 Task: Create a task  Develop a new online job application system for a company , assign it to team member softage.1@softage.net in the project AgileBridge and update the status of the task to  On Track  , set the priority of the task to High
Action: Mouse moved to (78, 63)
Screenshot: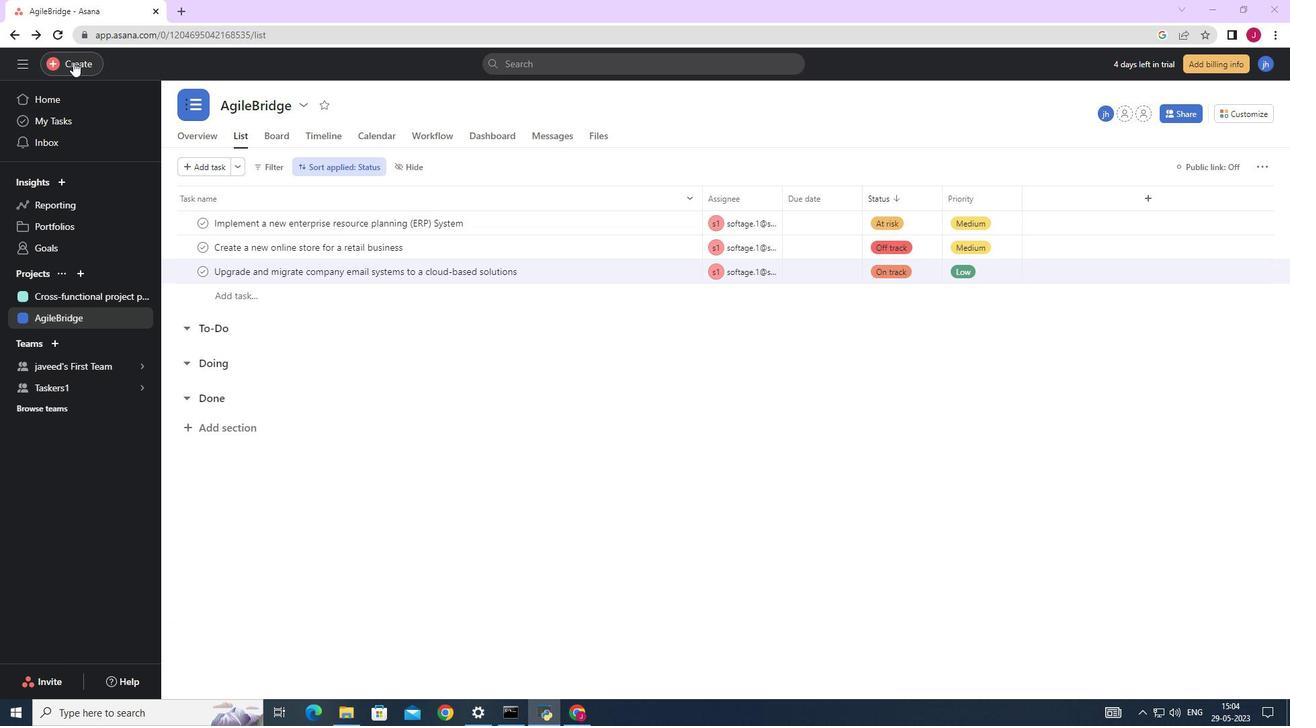 
Action: Mouse pressed left at (78, 63)
Screenshot: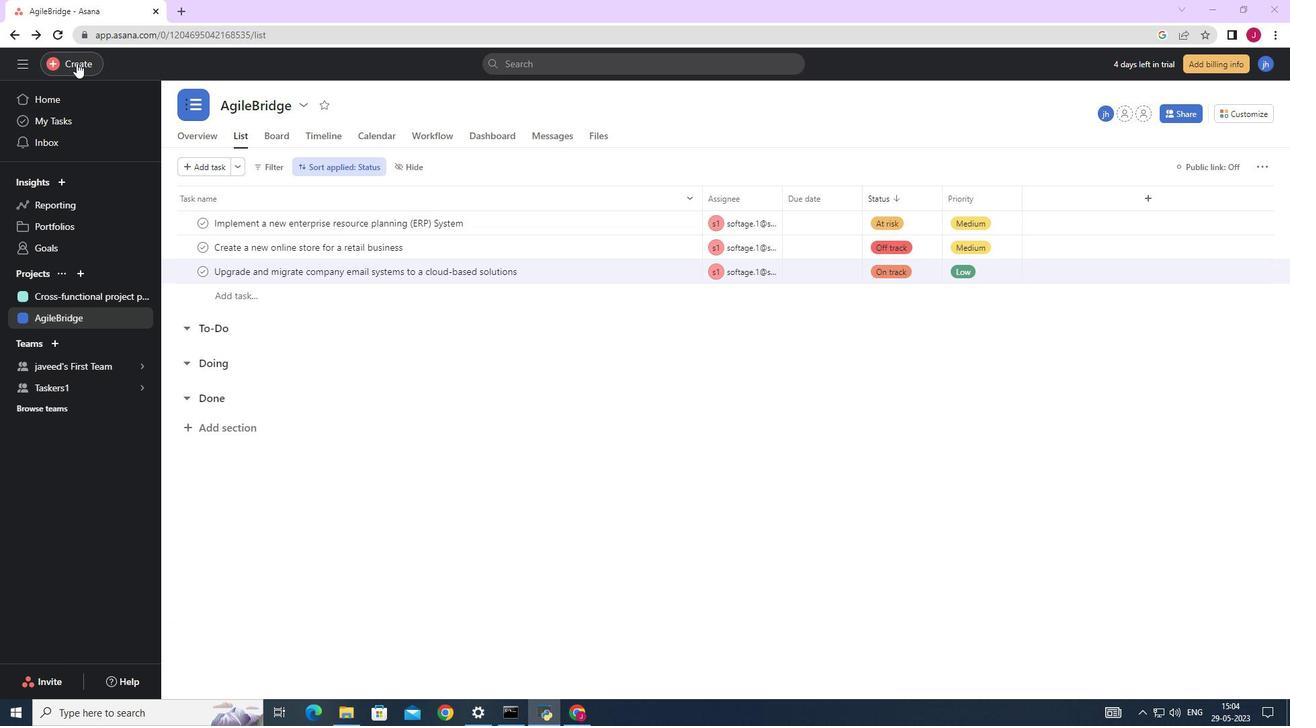 
Action: Mouse moved to (149, 67)
Screenshot: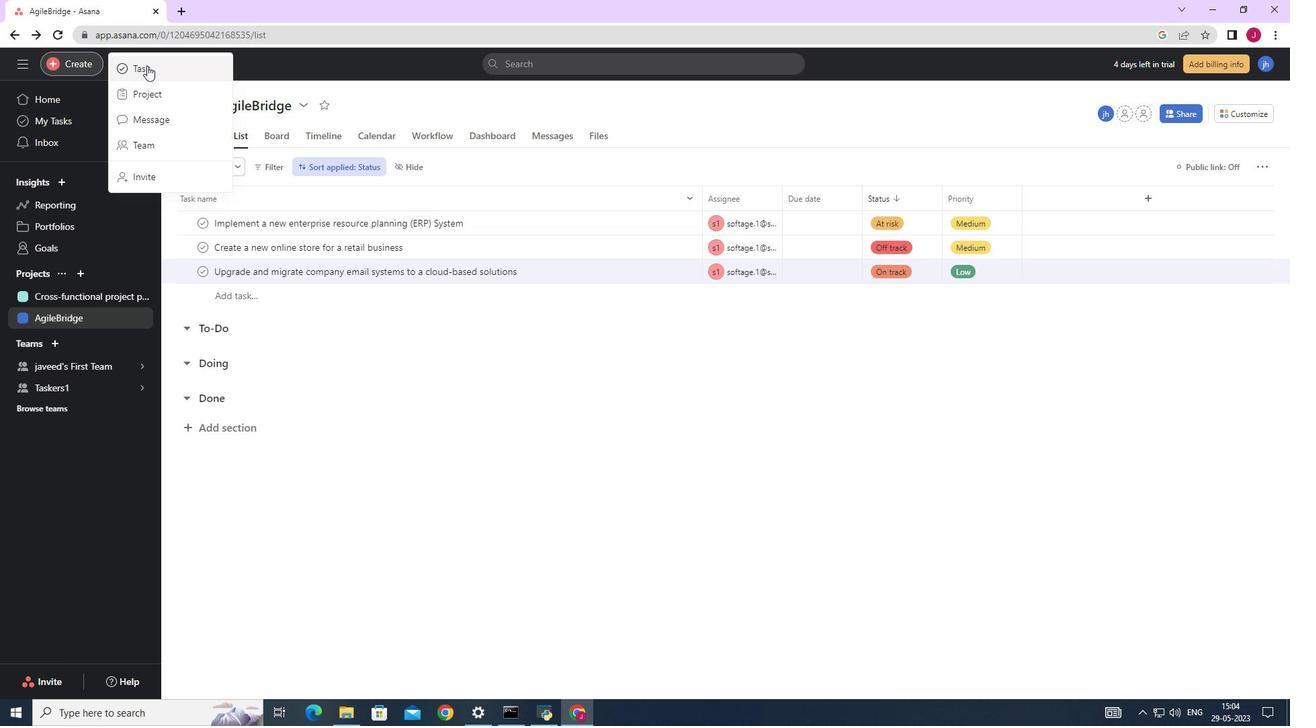 
Action: Mouse pressed left at (149, 67)
Screenshot: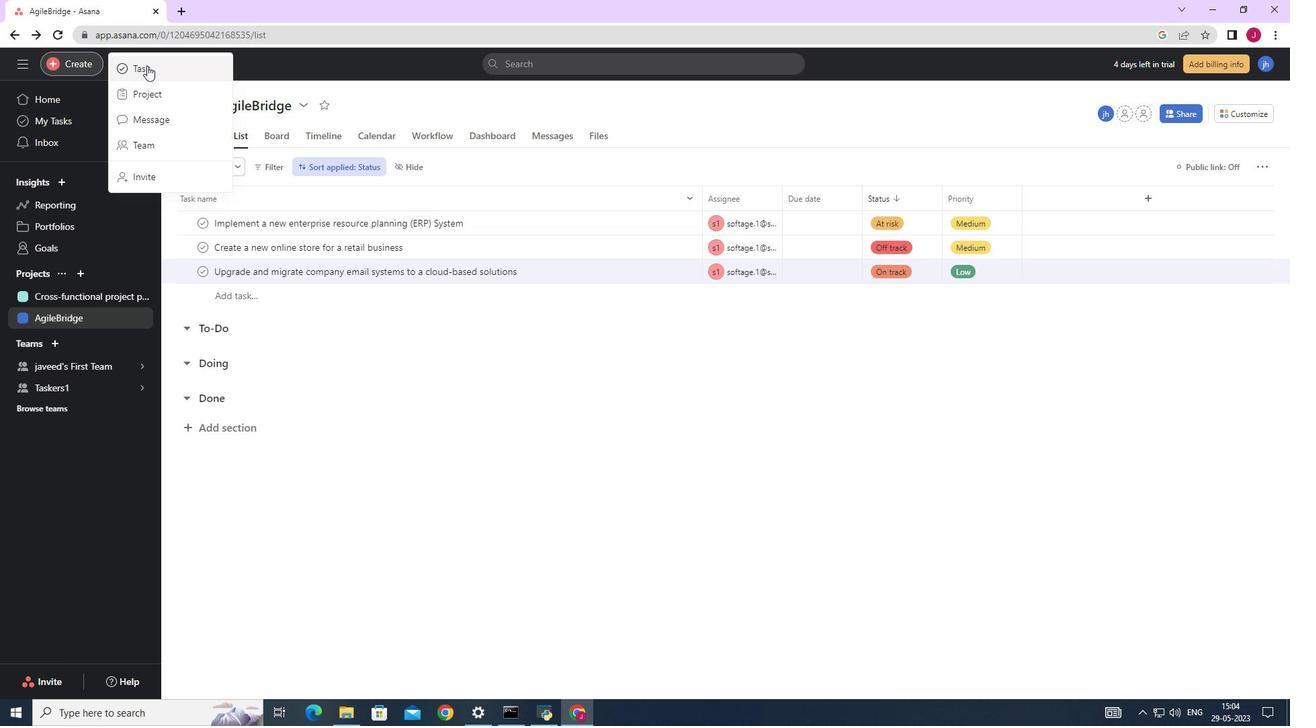 
Action: Mouse moved to (1052, 445)
Screenshot: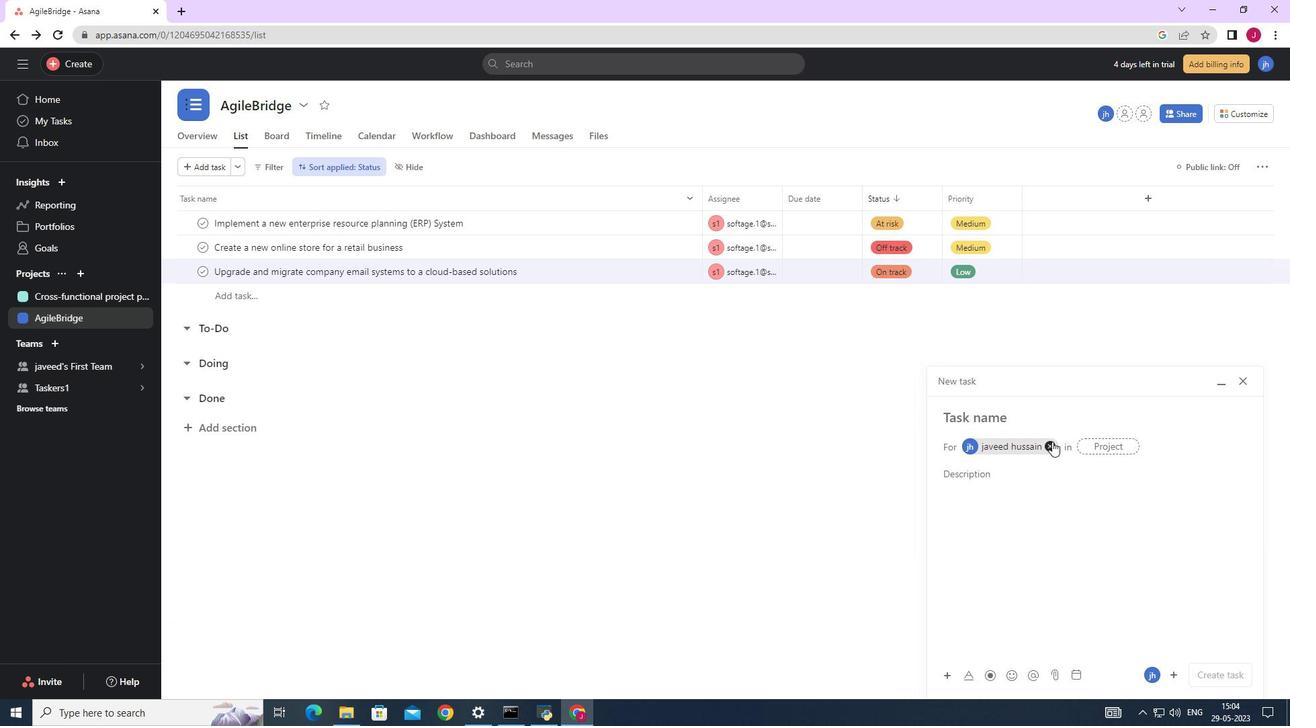 
Action: Mouse pressed left at (1052, 445)
Screenshot: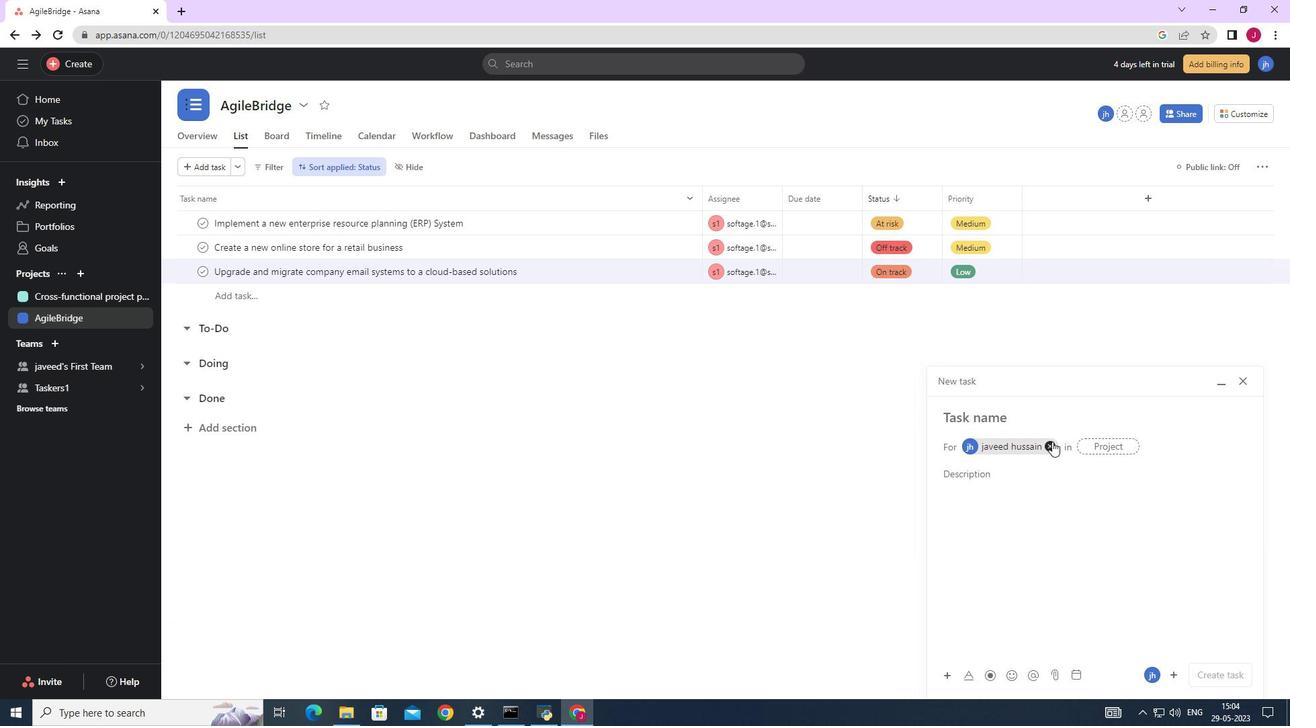 
Action: Mouse moved to (984, 421)
Screenshot: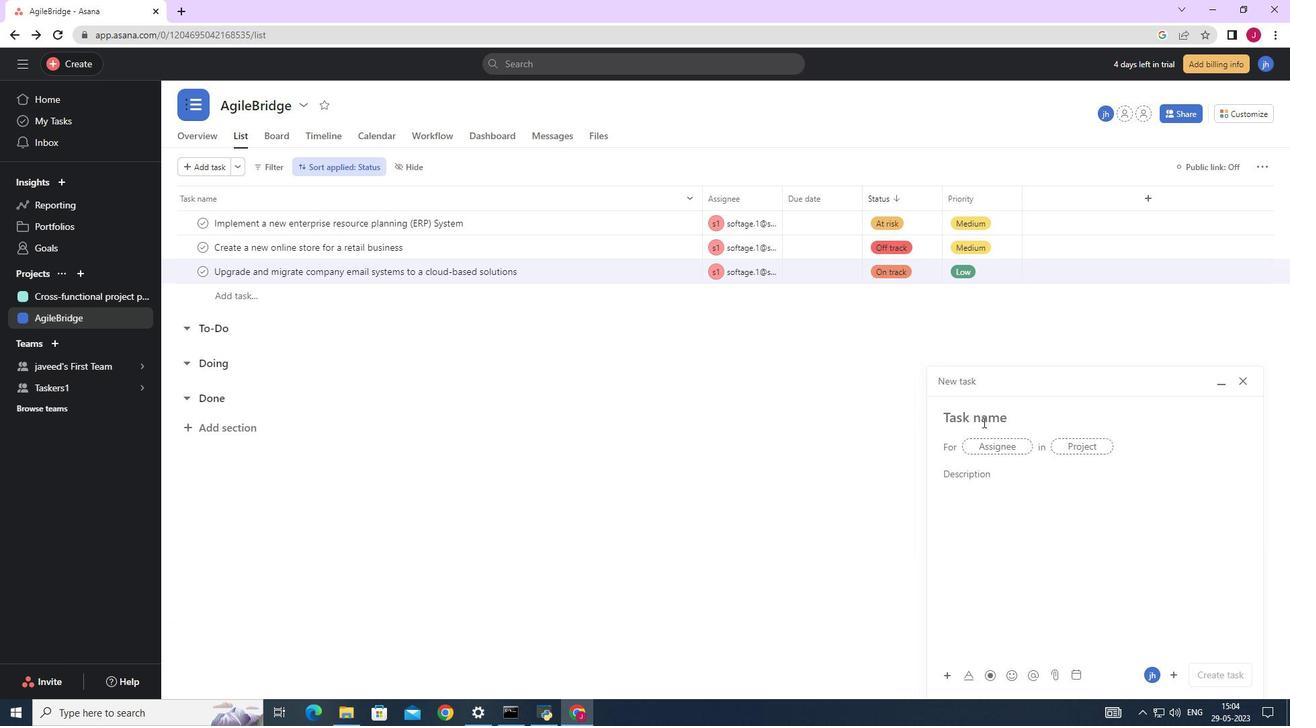 
Action: Key pressed <Key.caps_lock>D<Key.caps_lock>evelop<Key.space>a<Key.space>new<Key.space>online<Key.space>job<Key.space>all<Key.backspace><Key.backspace>pplix<Key.backspace>cation<Key.space>system<Key.space>for<Key.space>a<Key.space>company
Screenshot: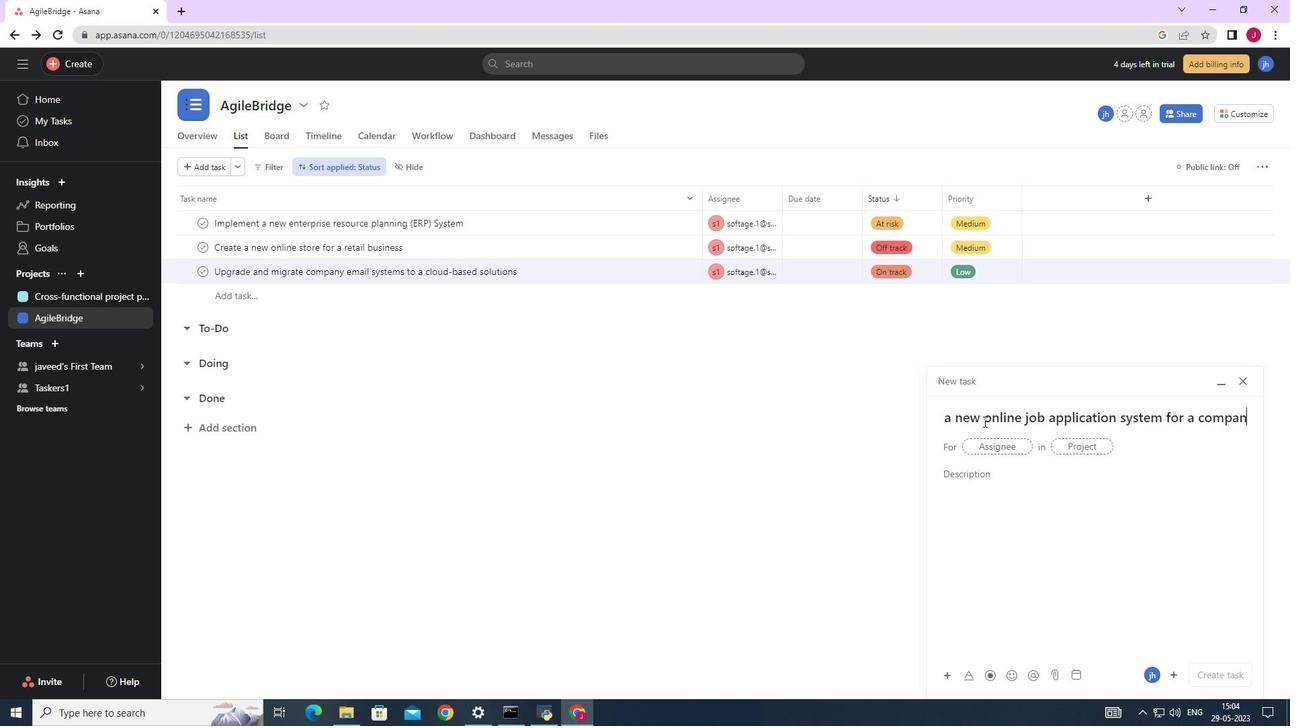 
Action: Mouse moved to (993, 452)
Screenshot: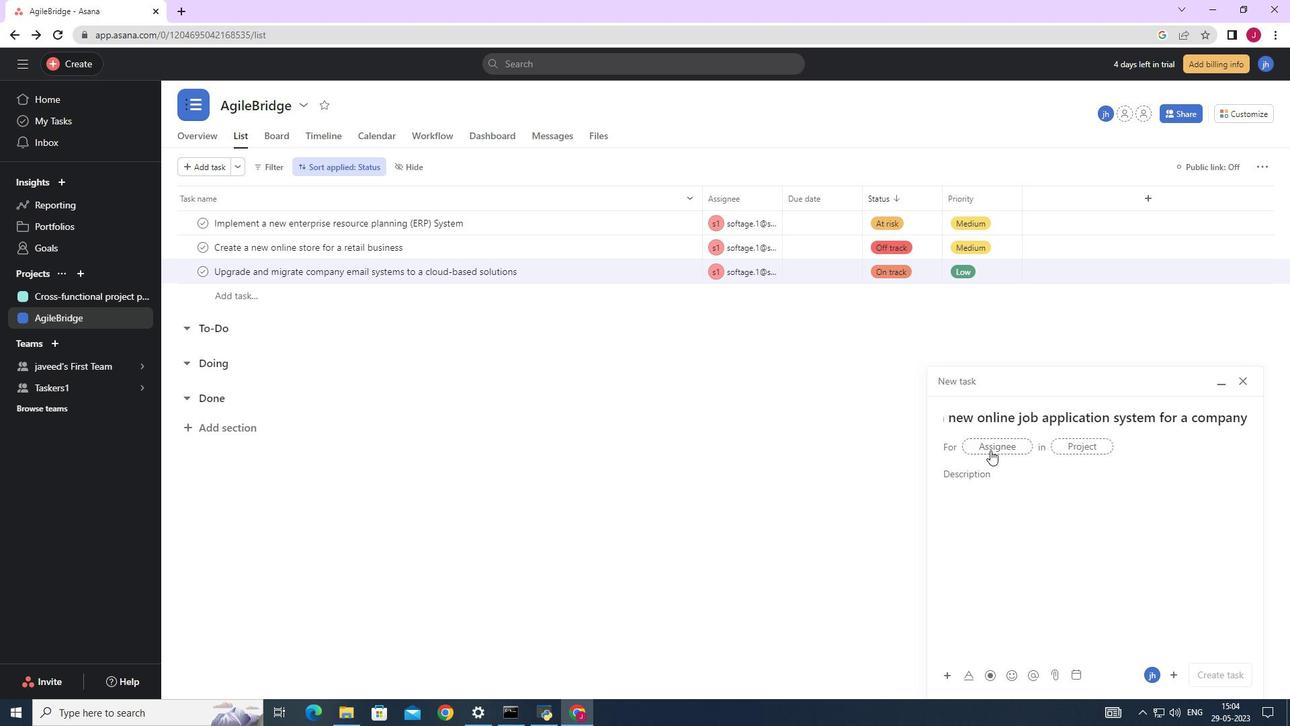 
Action: Mouse pressed left at (993, 452)
Screenshot: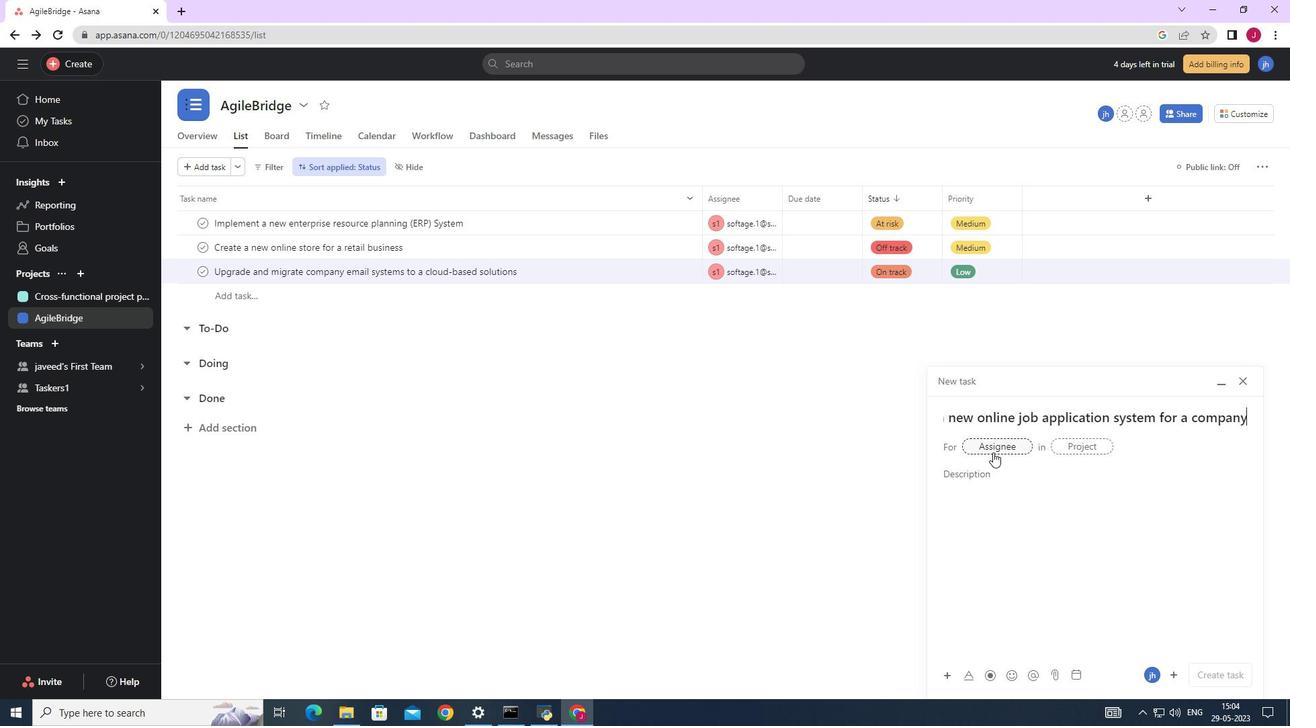 
Action: Mouse moved to (1003, 452)
Screenshot: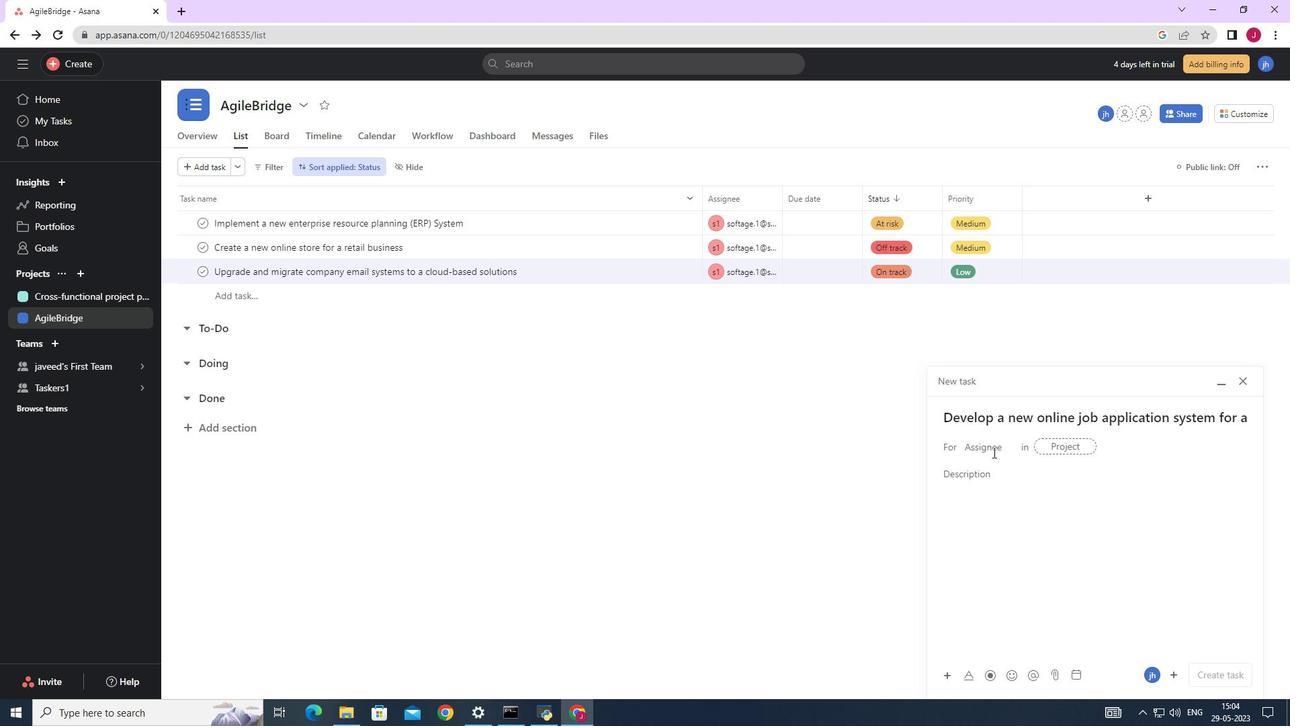 
Action: Key pressed softage.
Screenshot: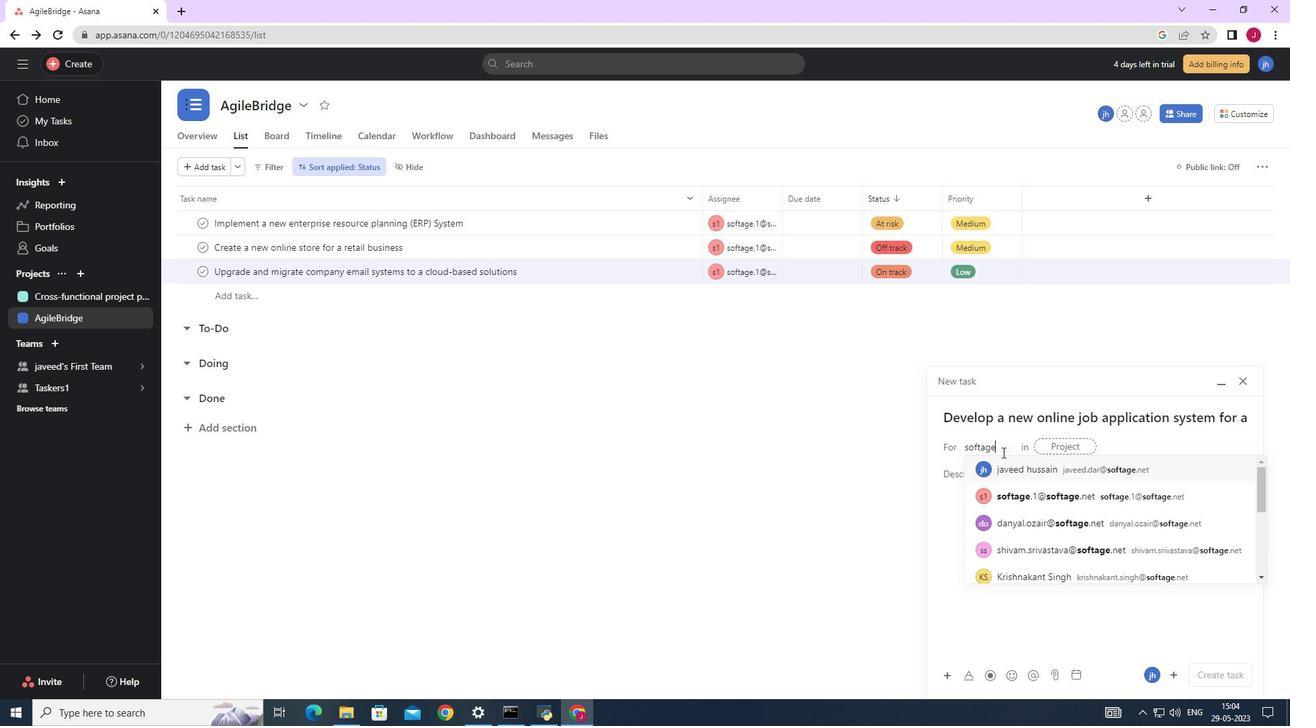 
Action: Mouse moved to (1030, 494)
Screenshot: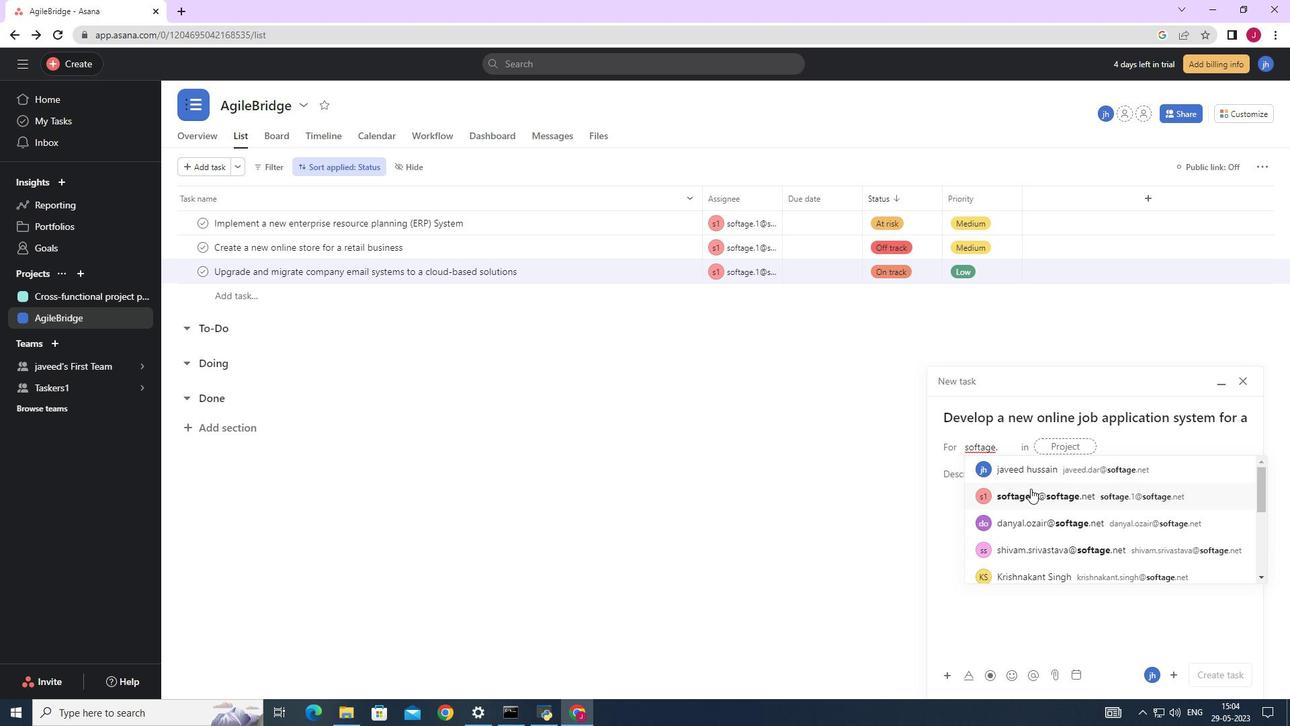 
Action: Mouse pressed left at (1030, 494)
Screenshot: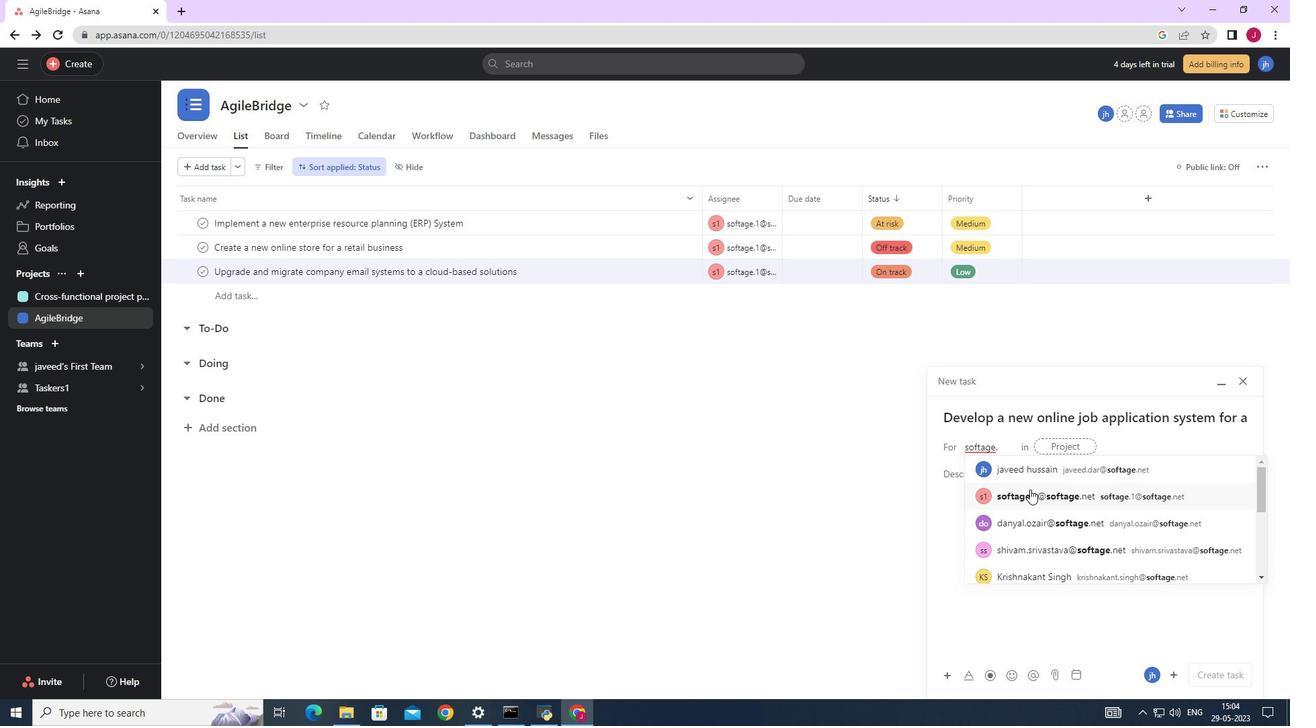 
Action: Mouse moved to (845, 469)
Screenshot: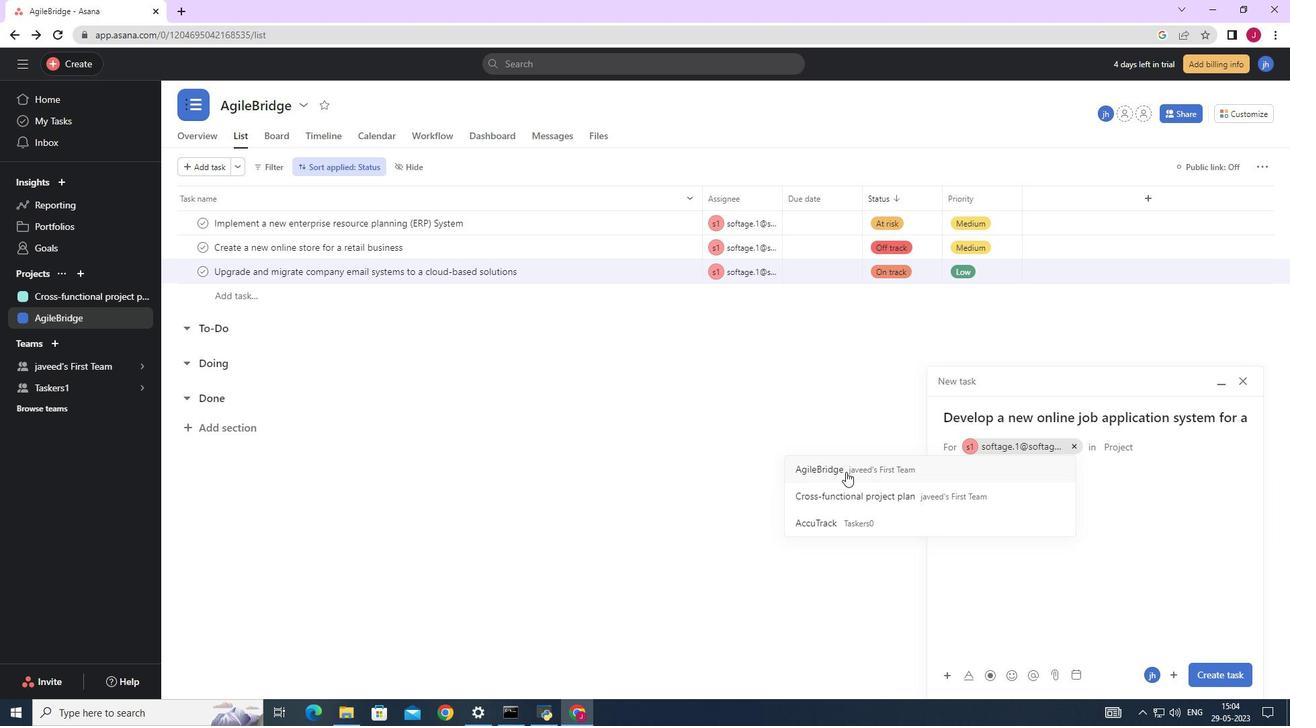 
Action: Mouse pressed left at (845, 469)
Screenshot: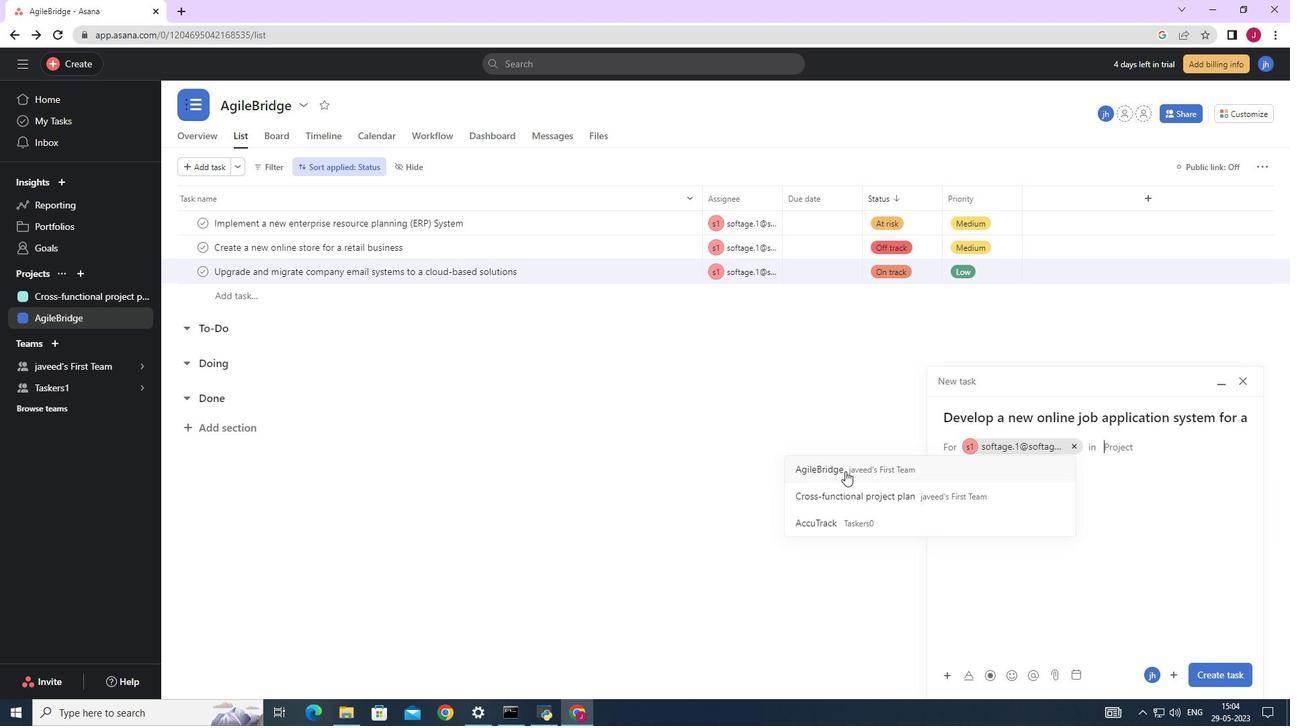 
Action: Mouse moved to (1003, 476)
Screenshot: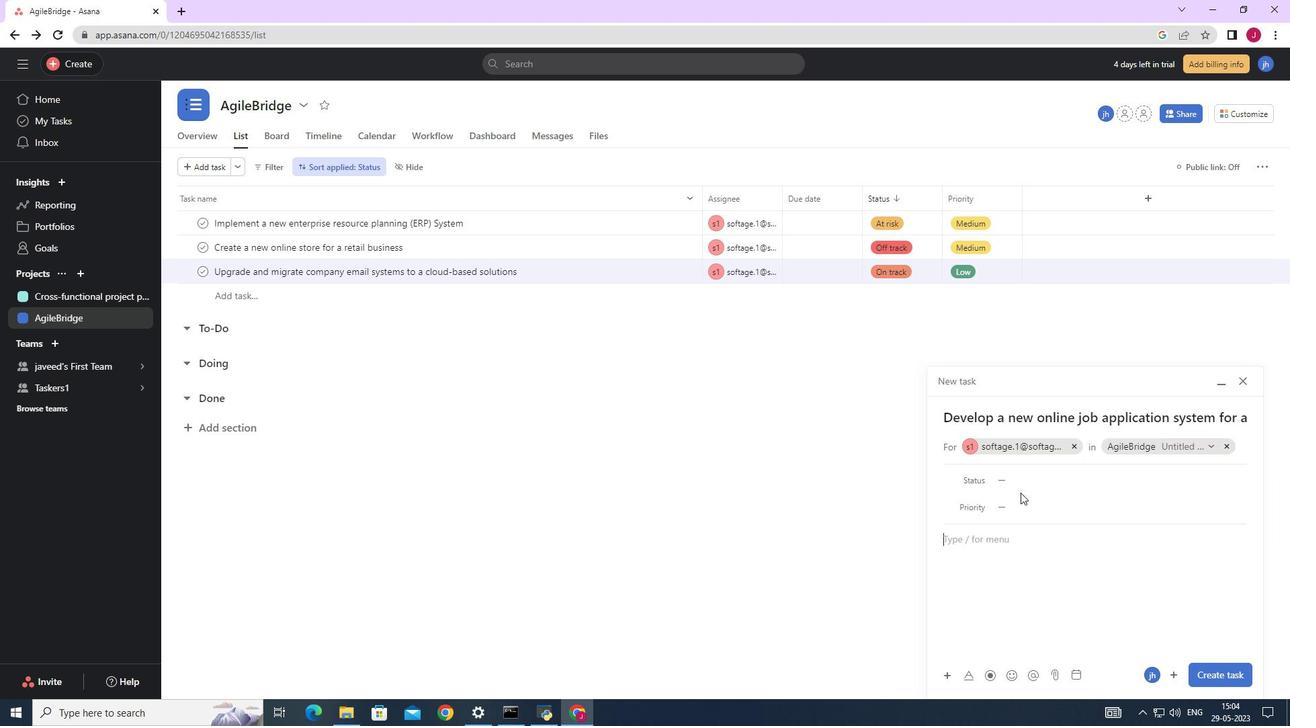 
Action: Mouse pressed left at (1003, 476)
Screenshot: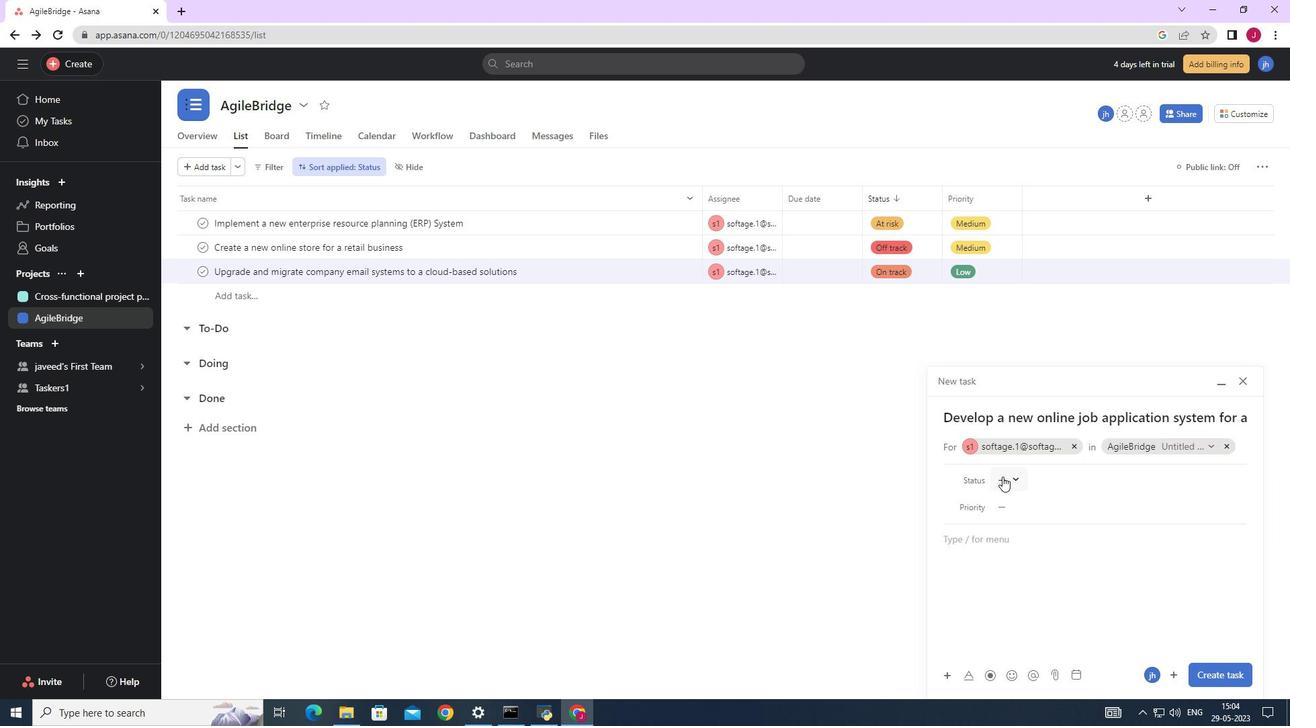 
Action: Mouse moved to (1044, 525)
Screenshot: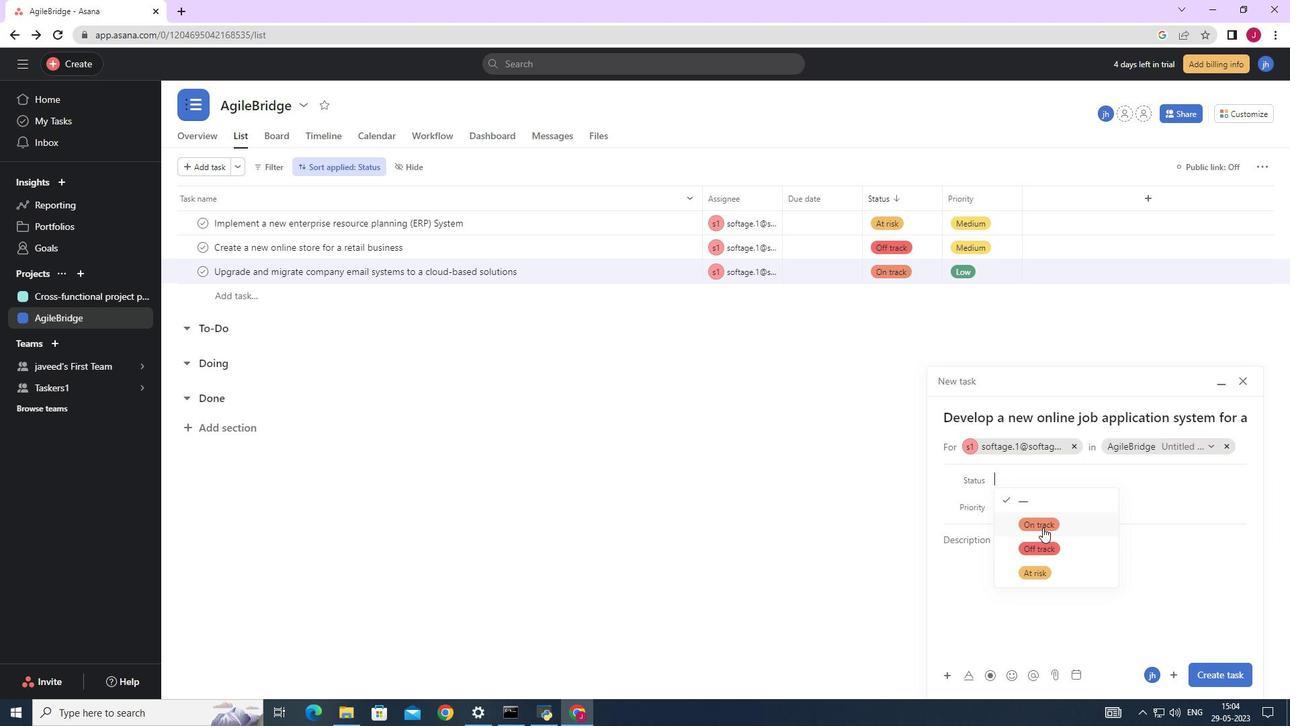 
Action: Mouse pressed left at (1044, 525)
Screenshot: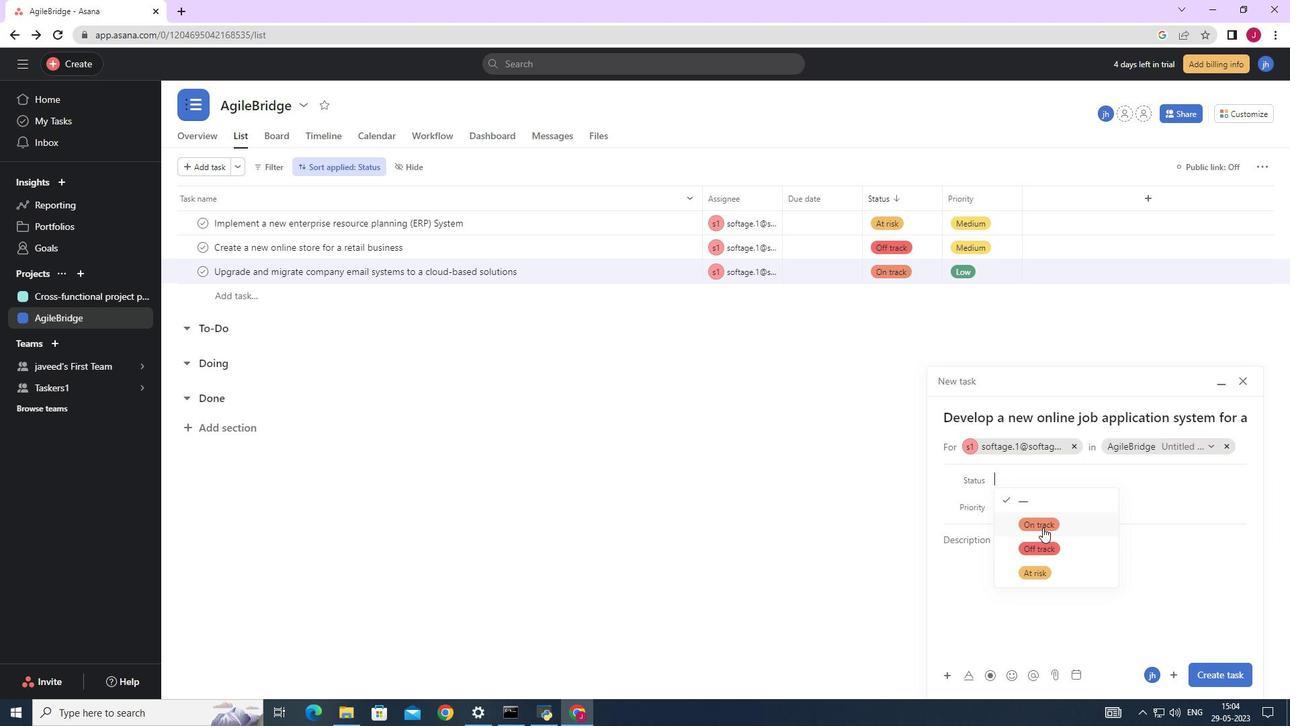 
Action: Mouse moved to (1018, 503)
Screenshot: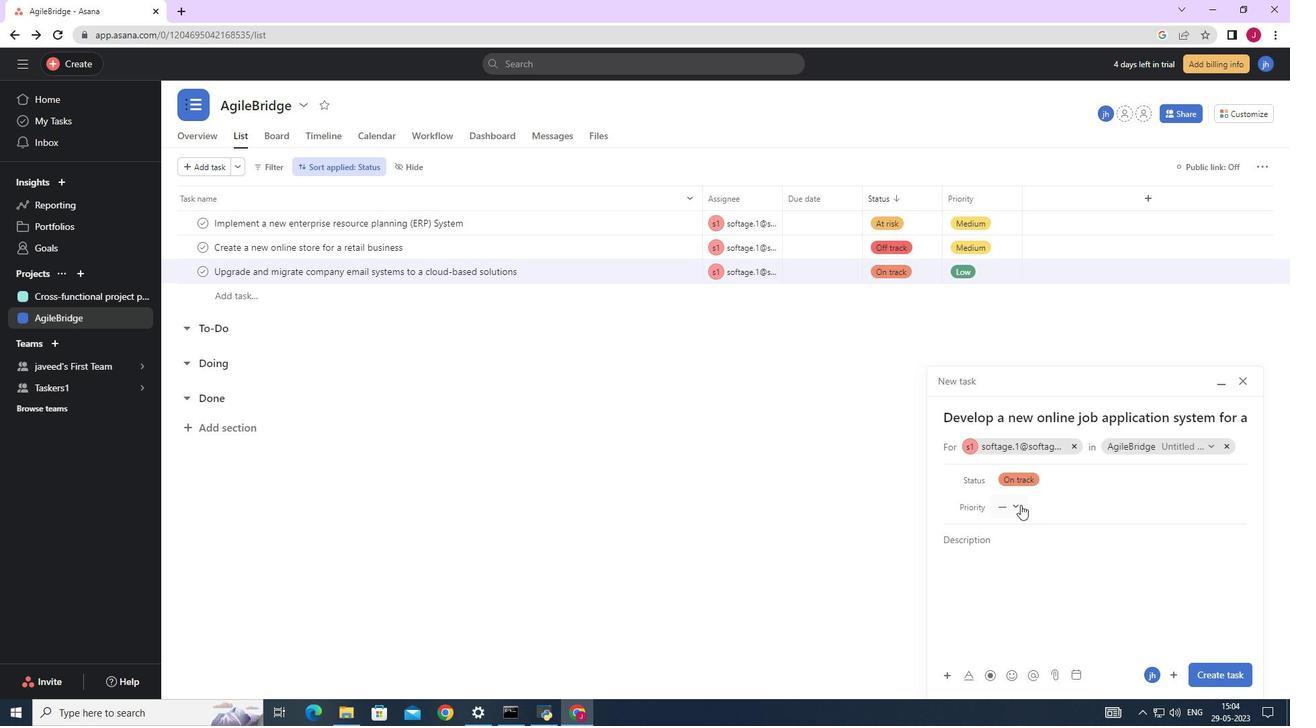 
Action: Mouse pressed left at (1018, 503)
Screenshot: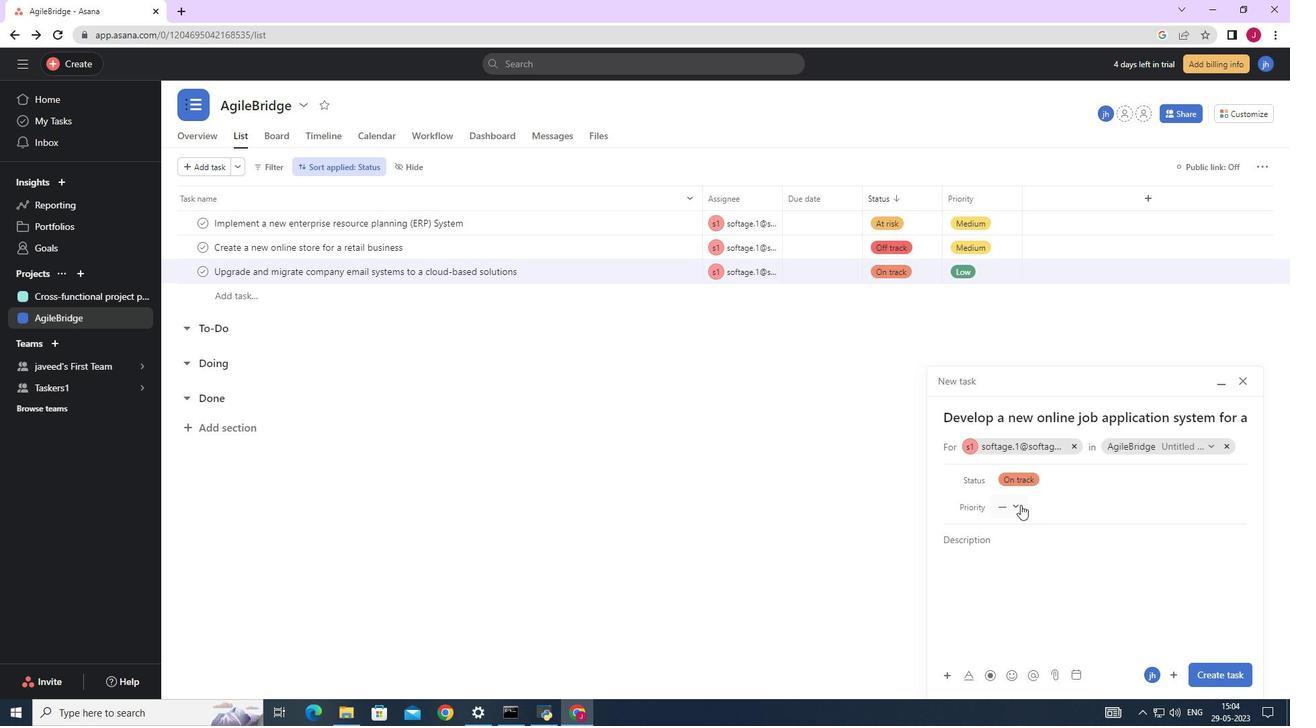 
Action: Mouse moved to (1034, 550)
Screenshot: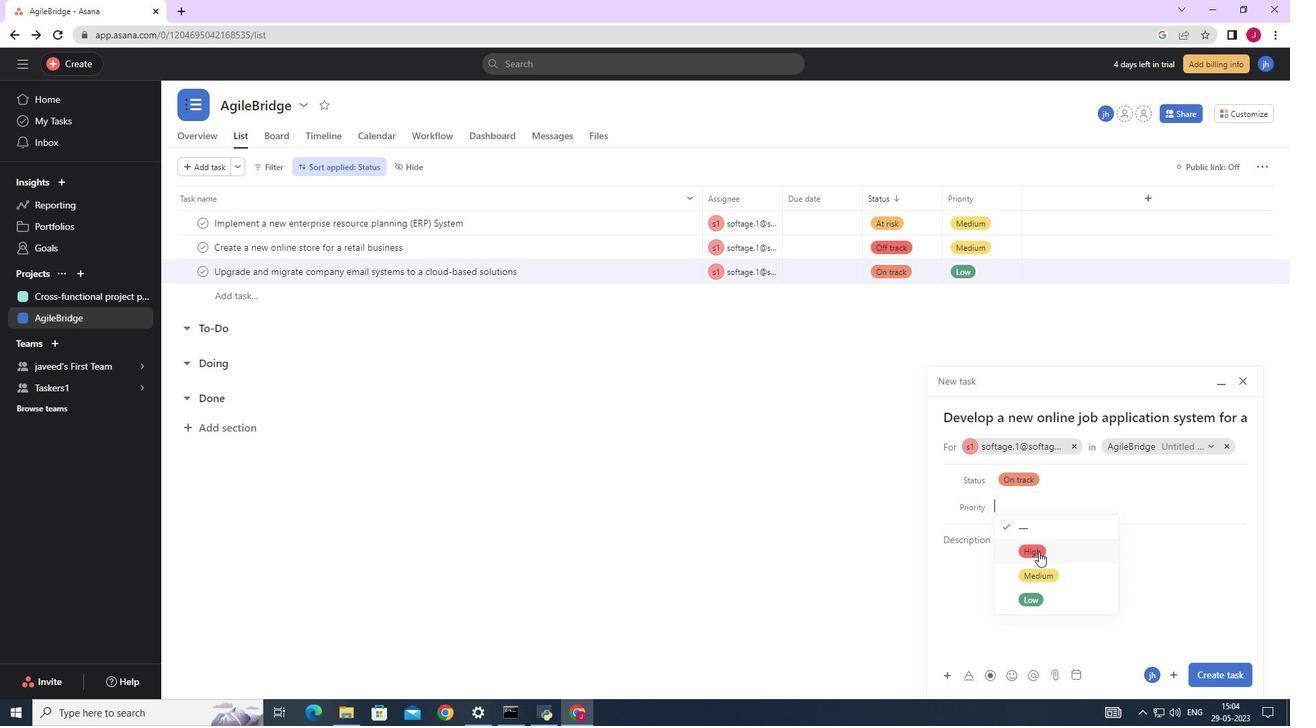 
Action: Mouse pressed left at (1034, 550)
Screenshot: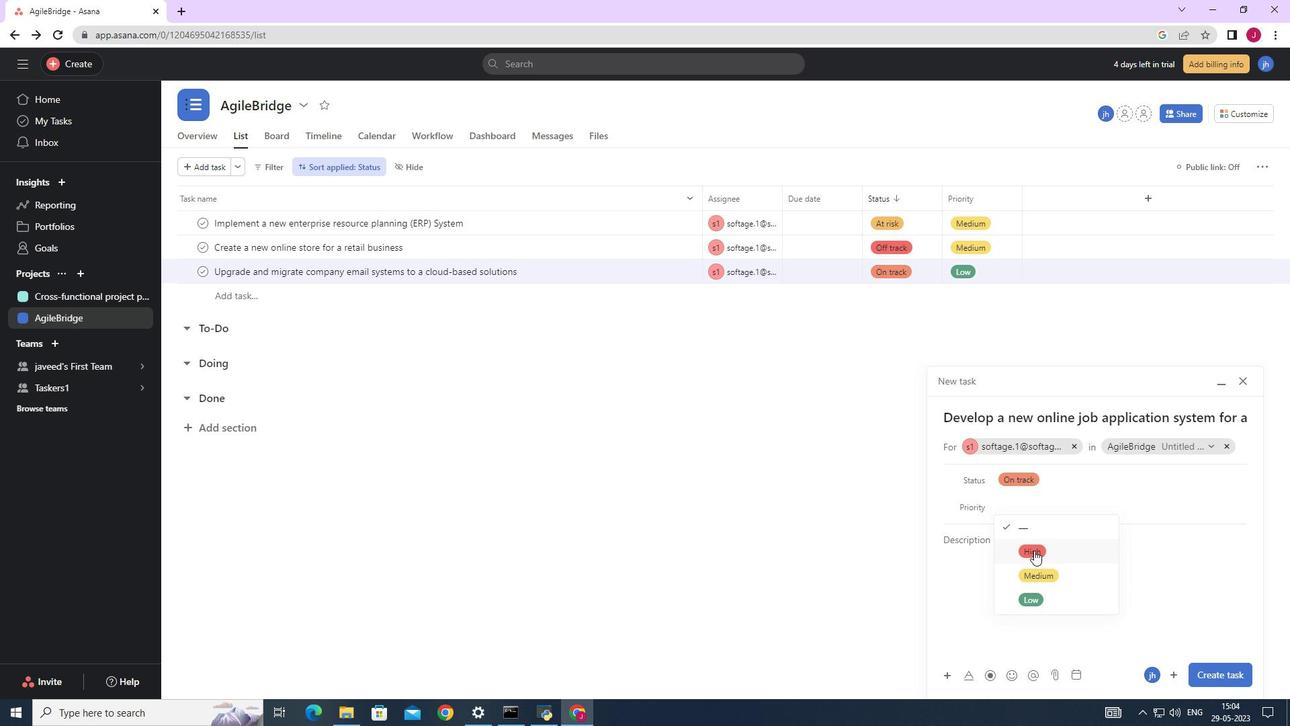 
Action: Mouse moved to (1205, 675)
Screenshot: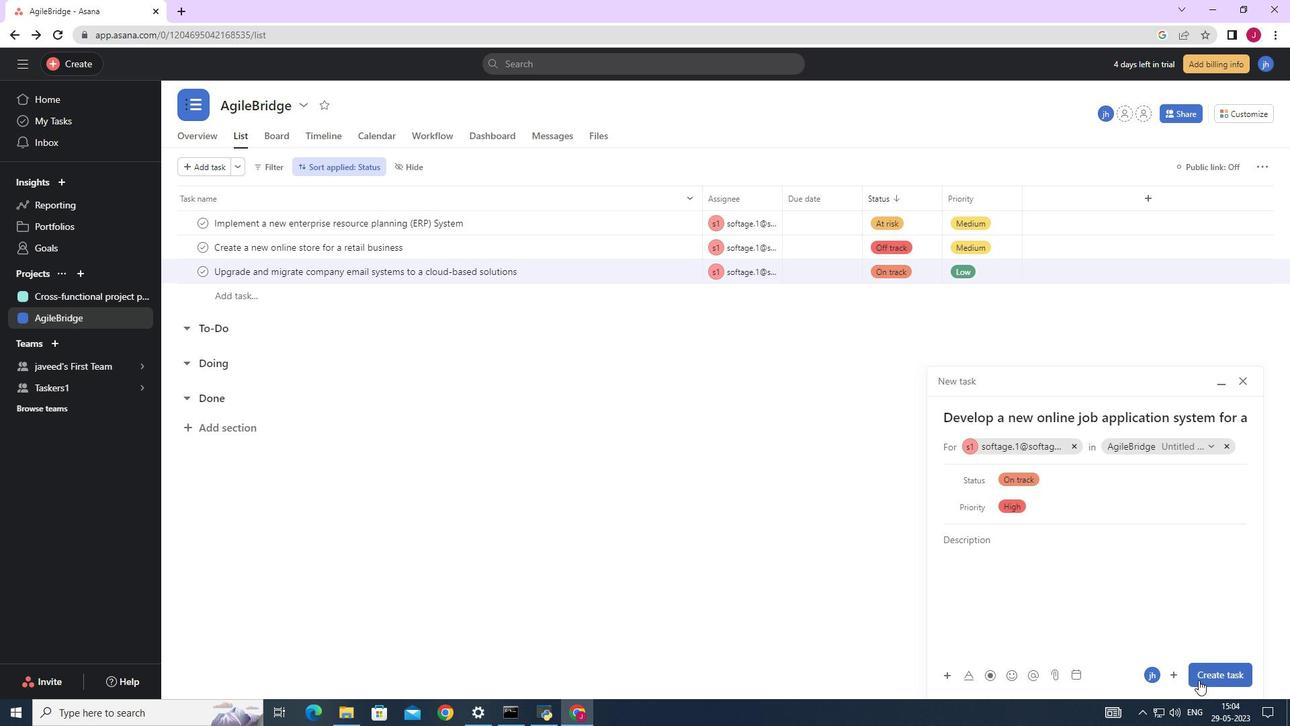 
Action: Mouse pressed left at (1205, 675)
Screenshot: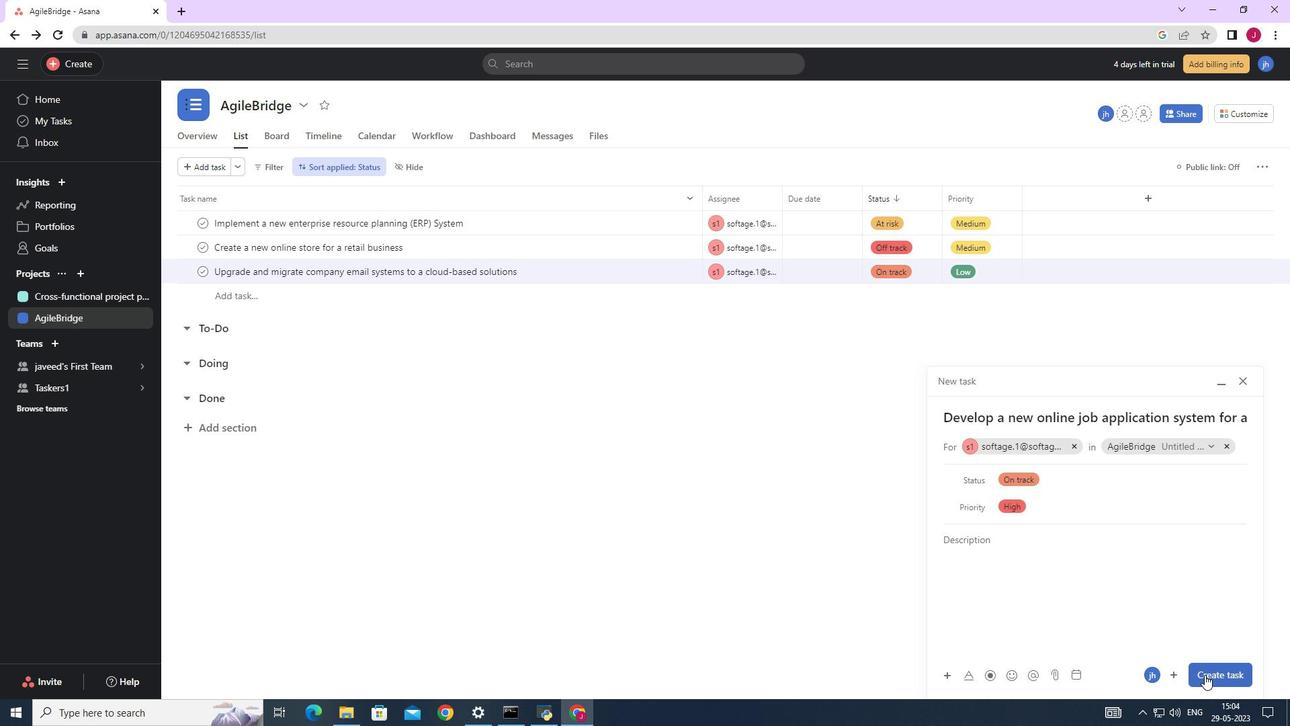 
Action: Mouse moved to (699, 504)
Screenshot: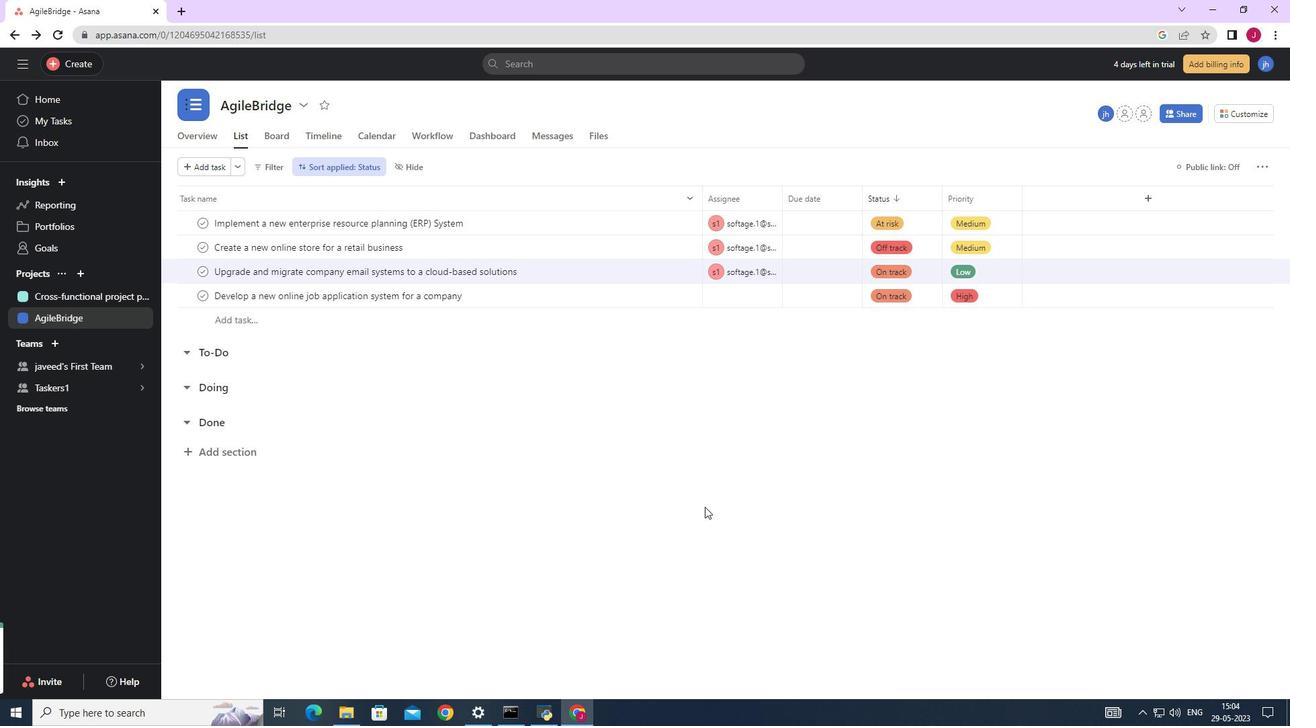 
